 Task: Add Attachment from Trello to Card Card0000000334 in Board Board0000000084 in Workspace WS0000000028 in Trello. Add Cover Blue to Card Card0000000334 in Board Board0000000084 in Workspace WS0000000028 in Trello. Add "Copy Card To …" Button titled Button0000000334 to "bottom" of the list "To Do" to Card Card0000000334 in Board Board0000000084 in Workspace WS0000000028 in Trello. Add Description DS0000000334 to Card Card0000000334 in Board Board0000000084 in Workspace WS0000000028 in Trello. Add Comment CM0000000334 to Card Card0000000334 in Board Board0000000084 in Workspace WS0000000028 in Trello
Action: Mouse moved to (312, 337)
Screenshot: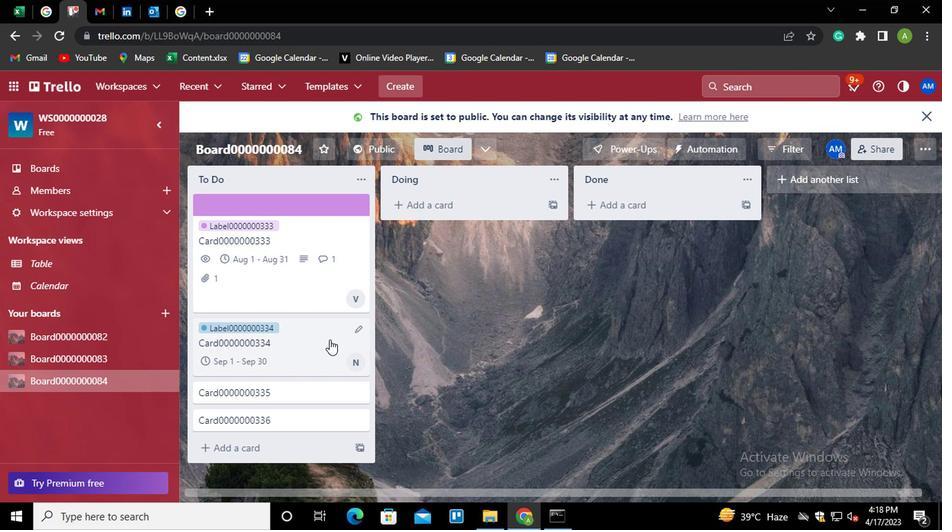 
Action: Mouse pressed left at (312, 337)
Screenshot: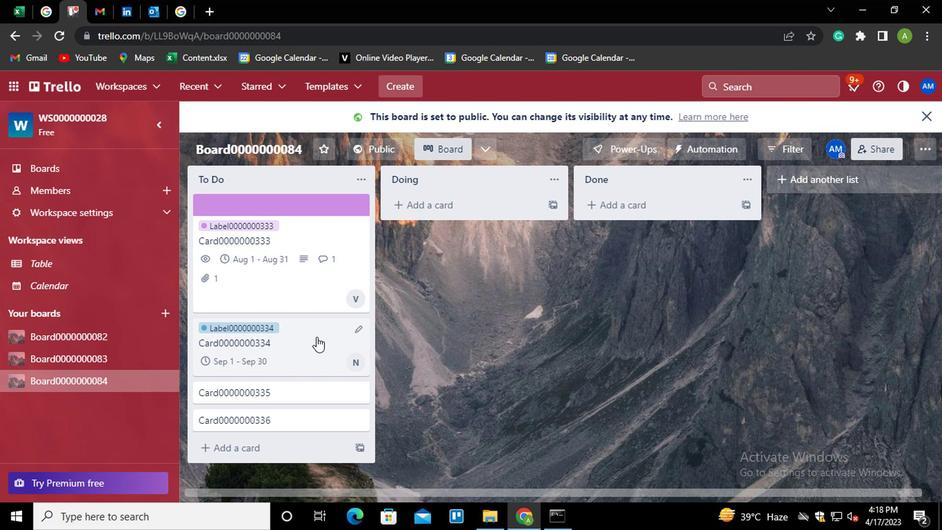 
Action: Mouse moved to (618, 306)
Screenshot: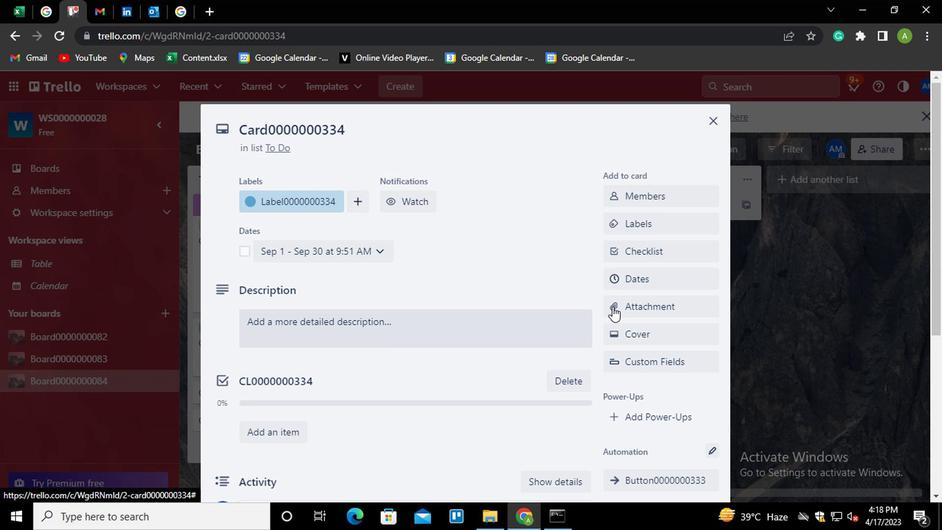 
Action: Mouse pressed left at (618, 306)
Screenshot: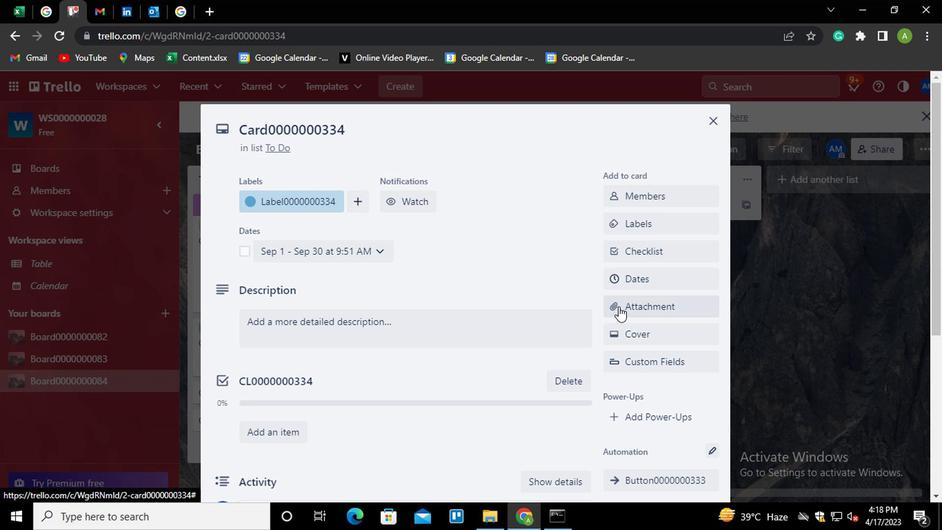 
Action: Mouse moved to (630, 166)
Screenshot: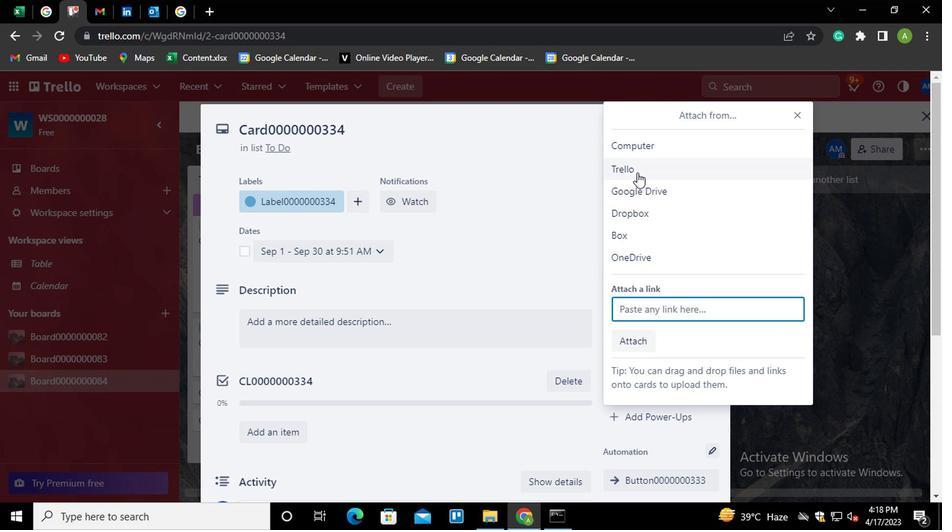 
Action: Mouse pressed left at (630, 166)
Screenshot: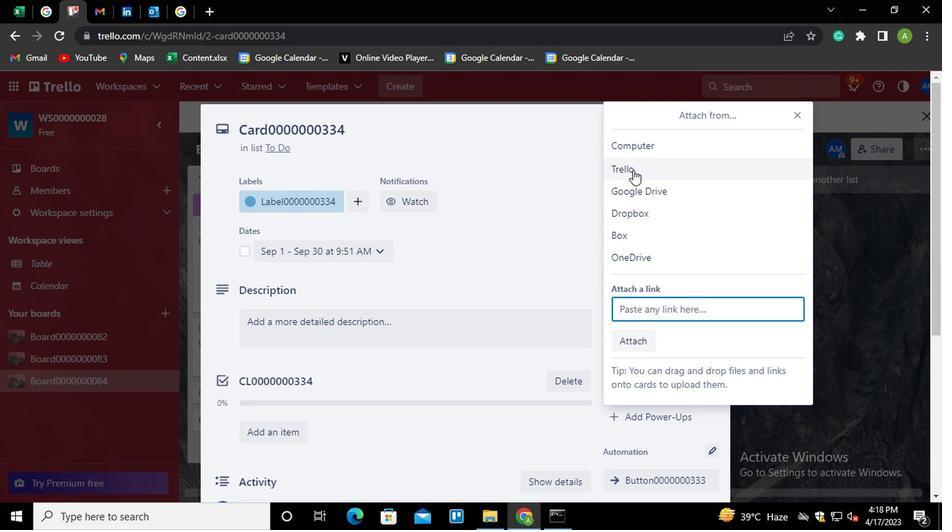 
Action: Mouse moved to (647, 215)
Screenshot: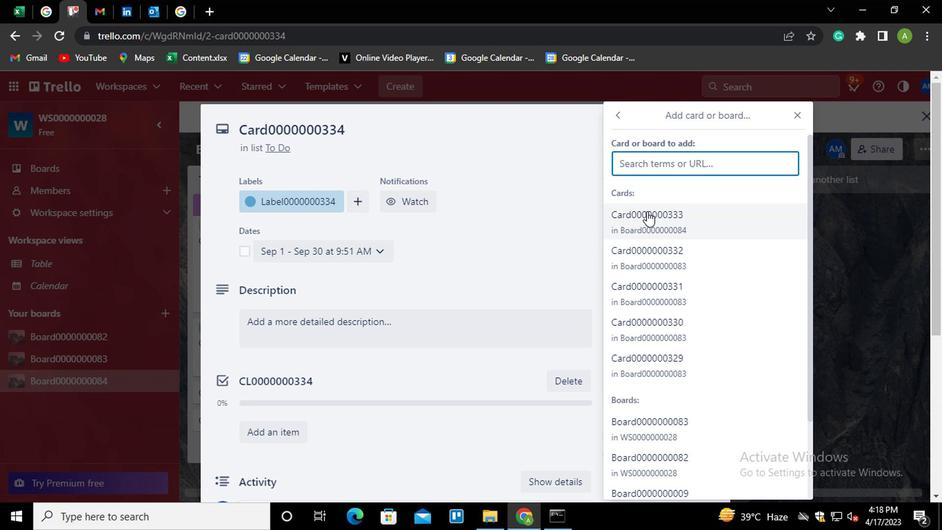 
Action: Mouse pressed left at (647, 215)
Screenshot: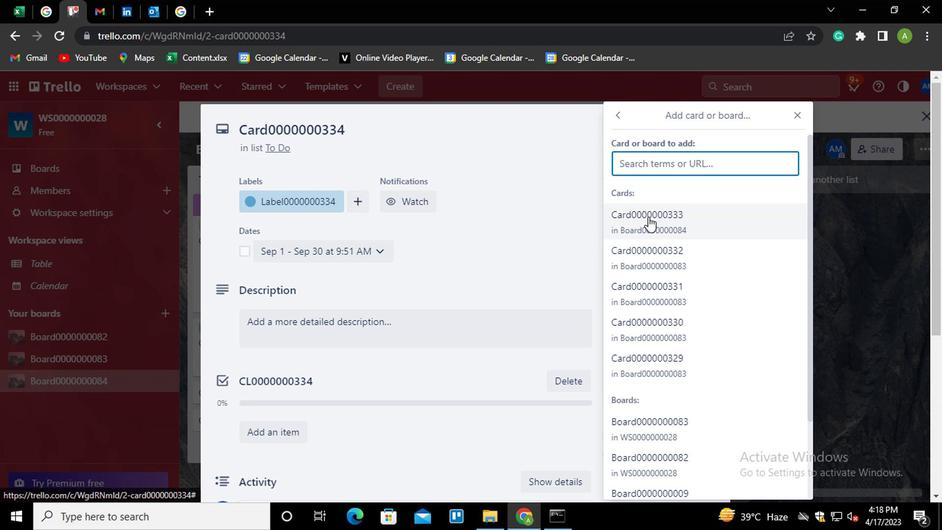 
Action: Mouse moved to (645, 326)
Screenshot: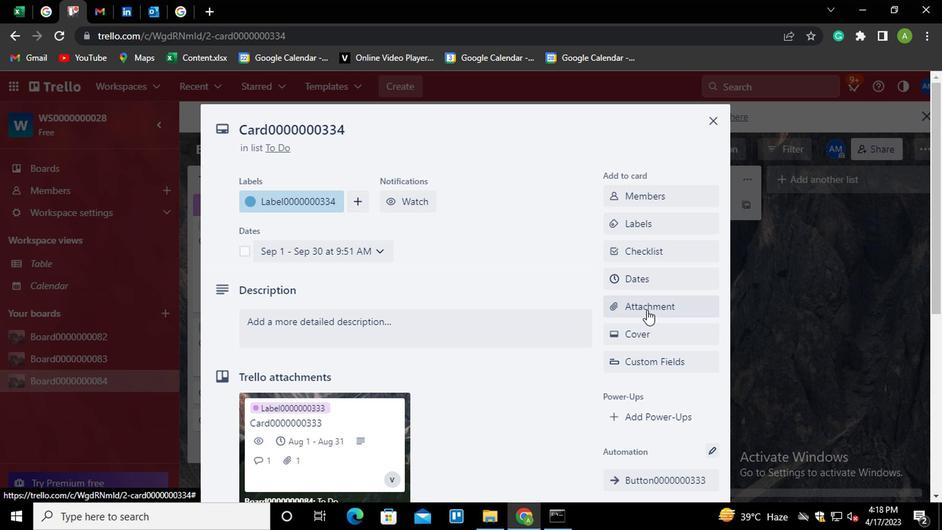 
Action: Mouse pressed left at (645, 326)
Screenshot: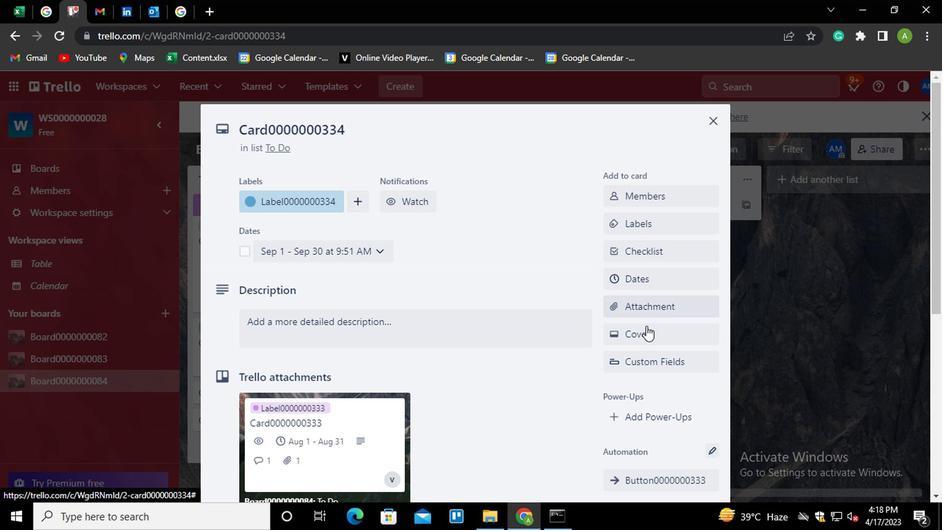 
Action: Mouse moved to (624, 263)
Screenshot: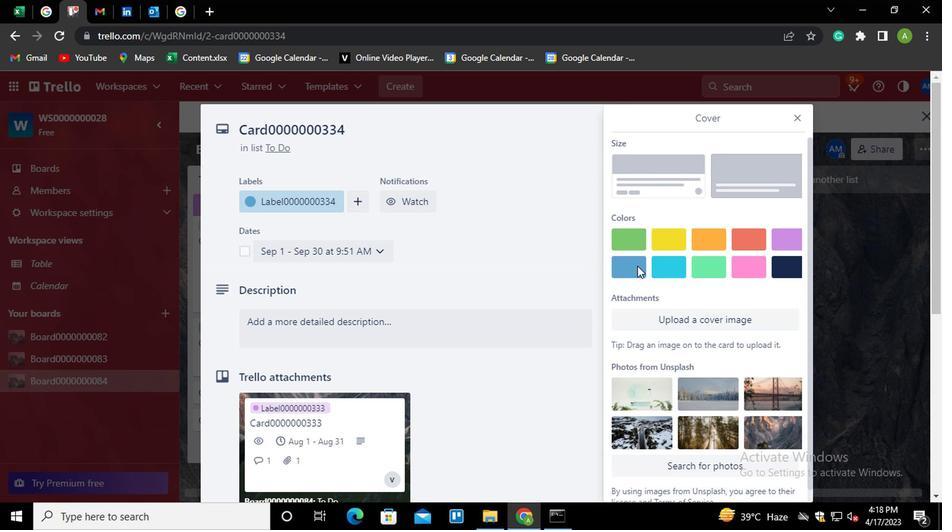 
Action: Mouse pressed left at (624, 263)
Screenshot: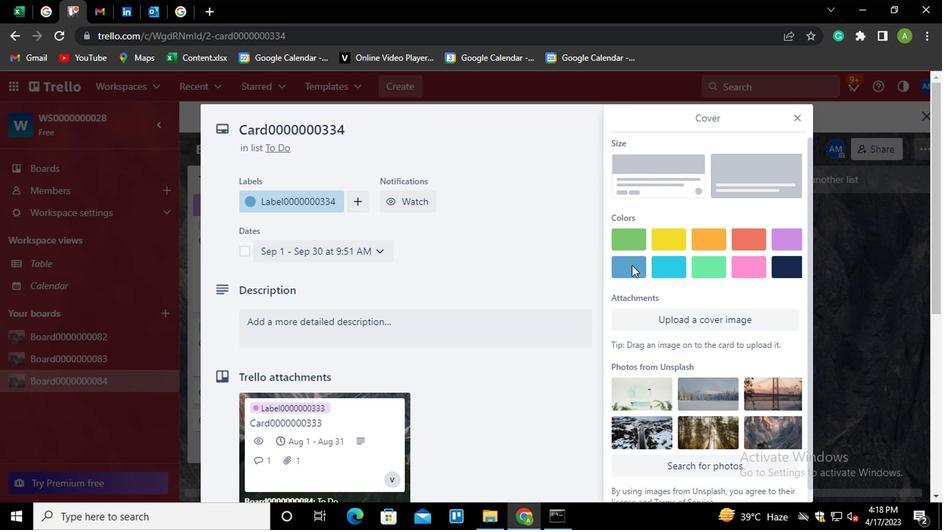 
Action: Mouse moved to (544, 255)
Screenshot: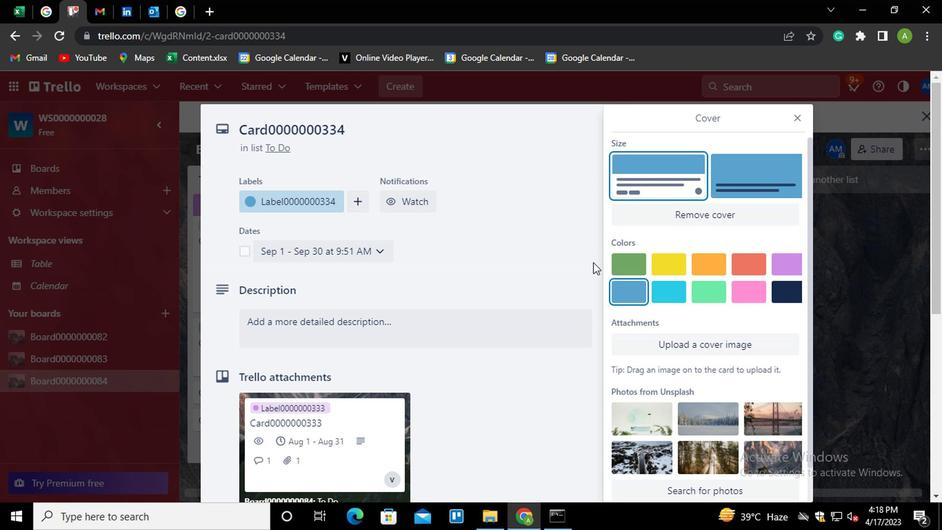 
Action: Mouse pressed left at (544, 255)
Screenshot: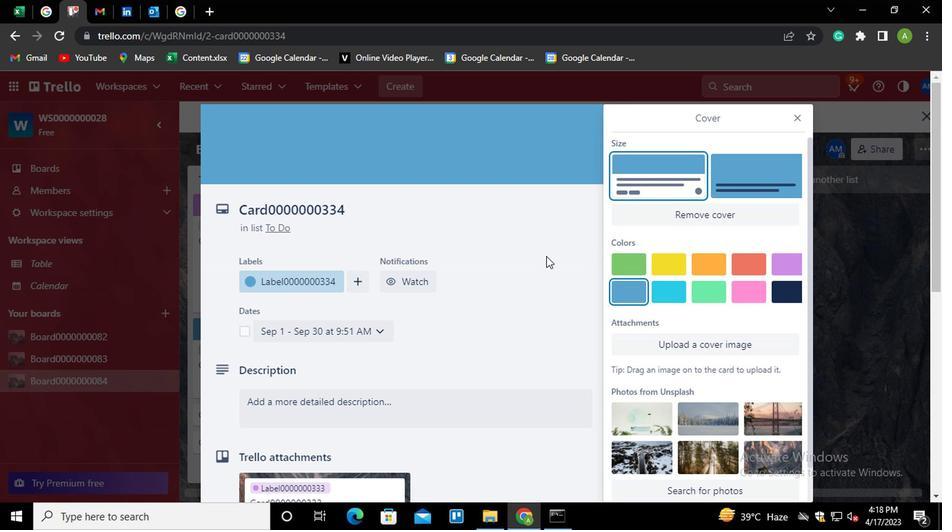
Action: Mouse moved to (661, 310)
Screenshot: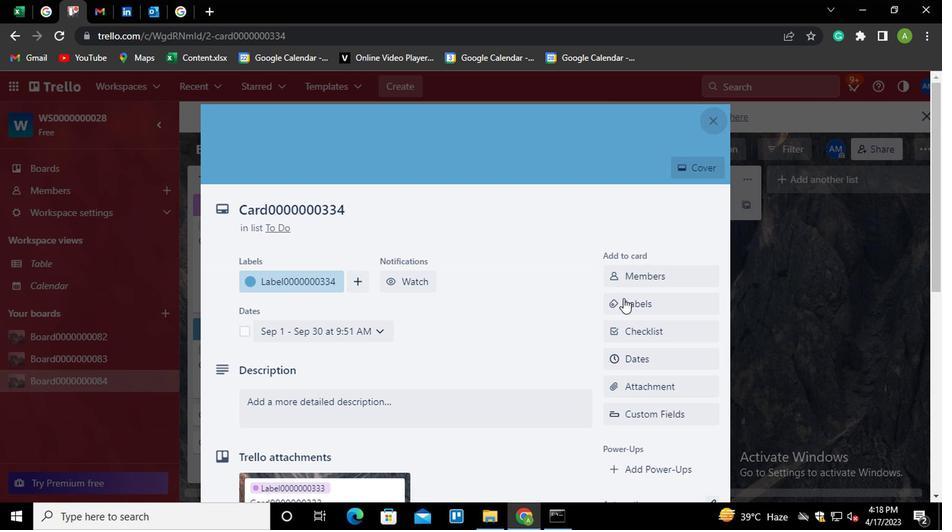 
Action: Mouse scrolled (661, 309) with delta (0, 0)
Screenshot: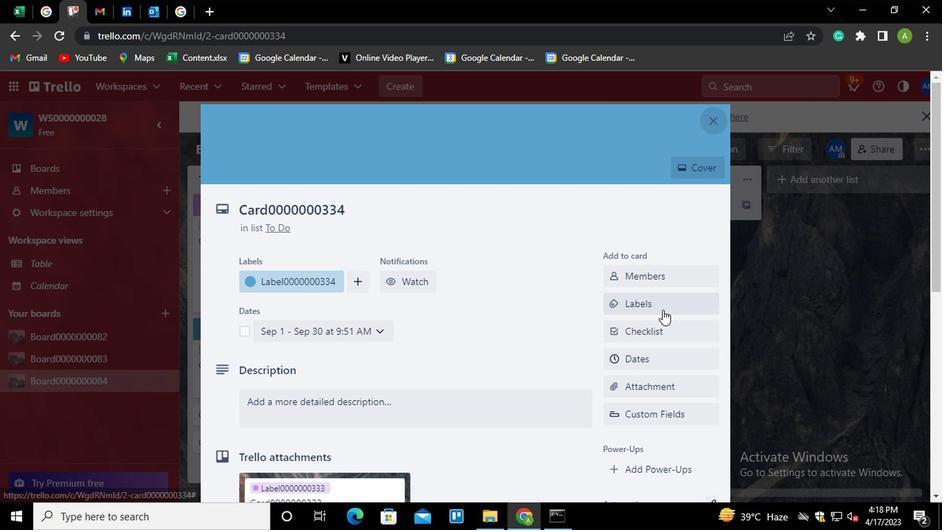 
Action: Mouse scrolled (661, 309) with delta (0, 0)
Screenshot: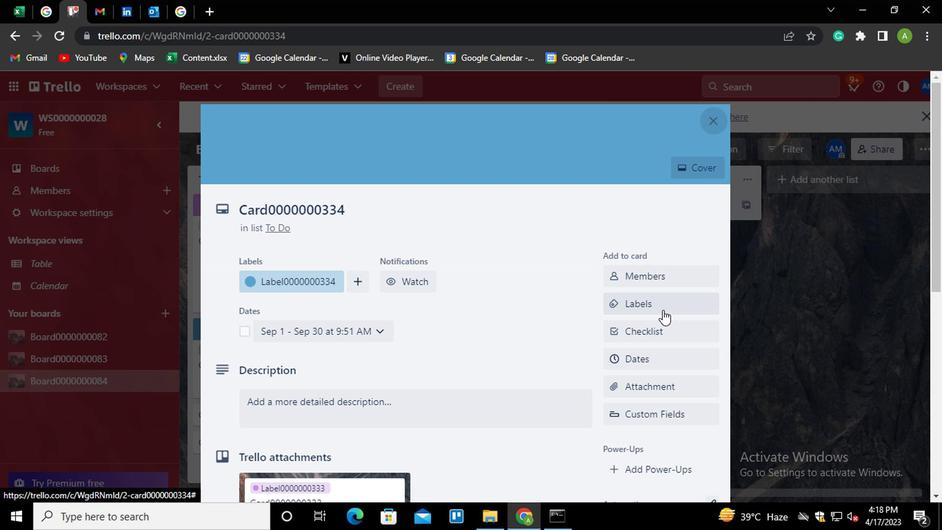 
Action: Mouse moved to (642, 421)
Screenshot: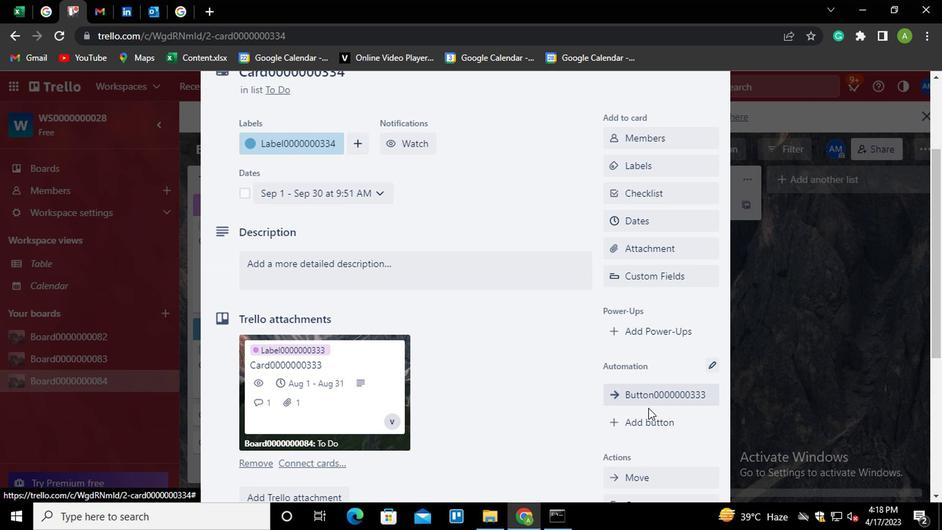 
Action: Mouse pressed left at (642, 421)
Screenshot: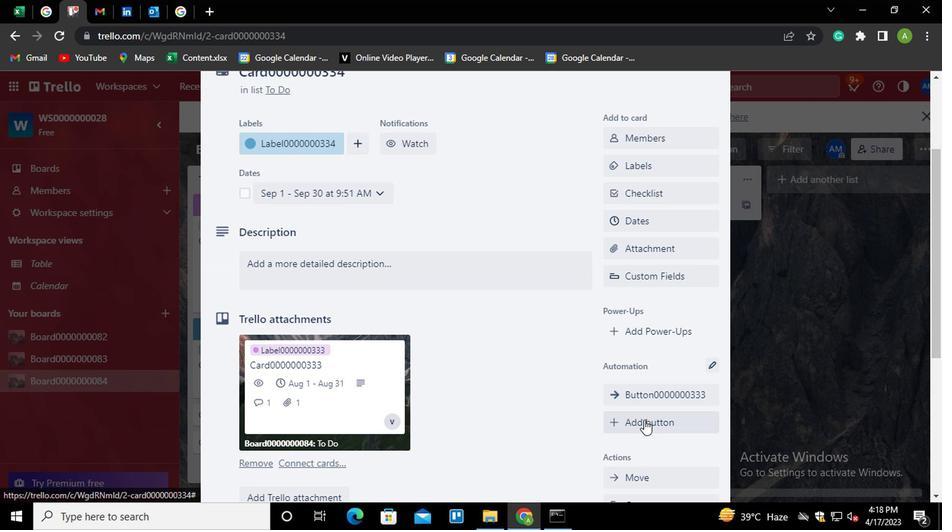 
Action: Mouse moved to (658, 201)
Screenshot: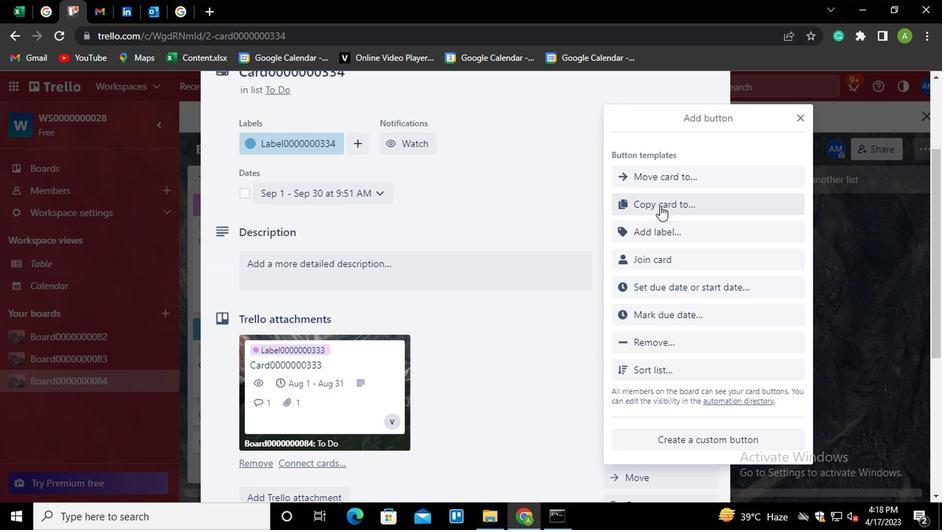 
Action: Mouse pressed left at (658, 201)
Screenshot: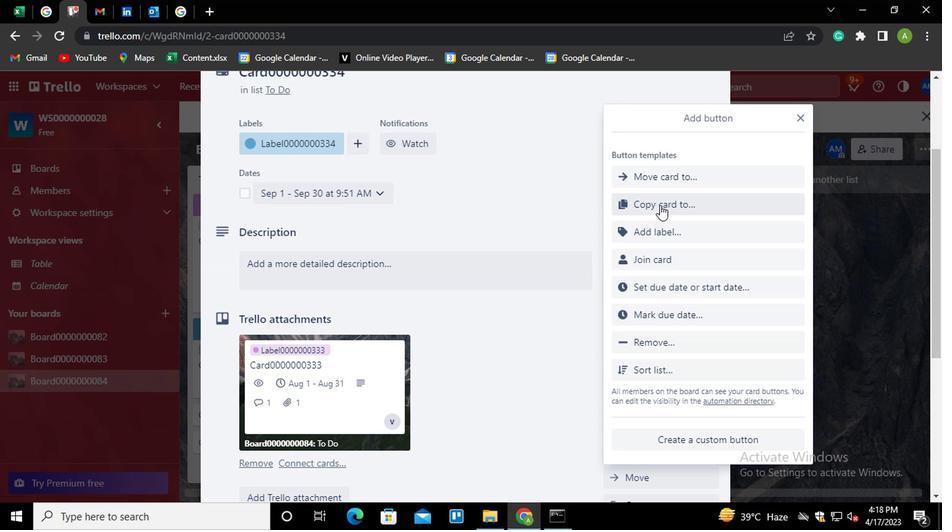 
Action: Mouse moved to (686, 189)
Screenshot: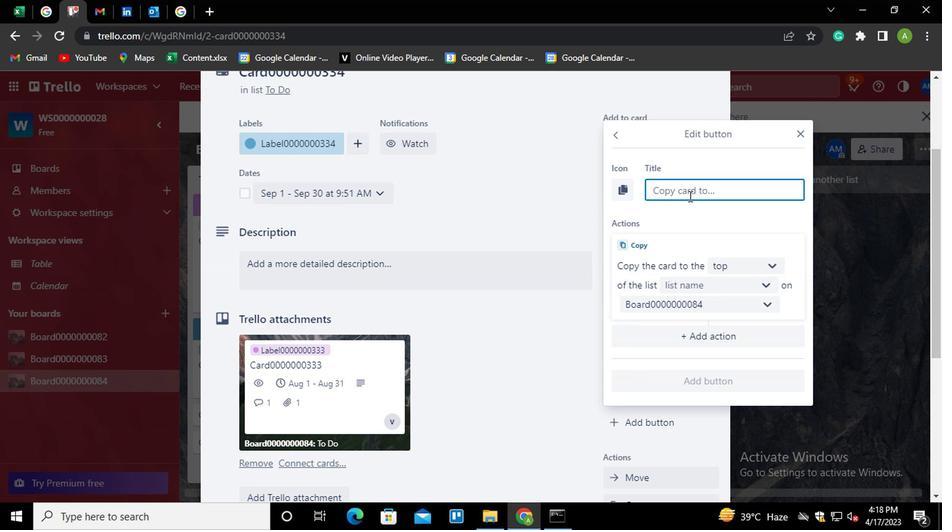 
Action: Mouse pressed left at (686, 189)
Screenshot: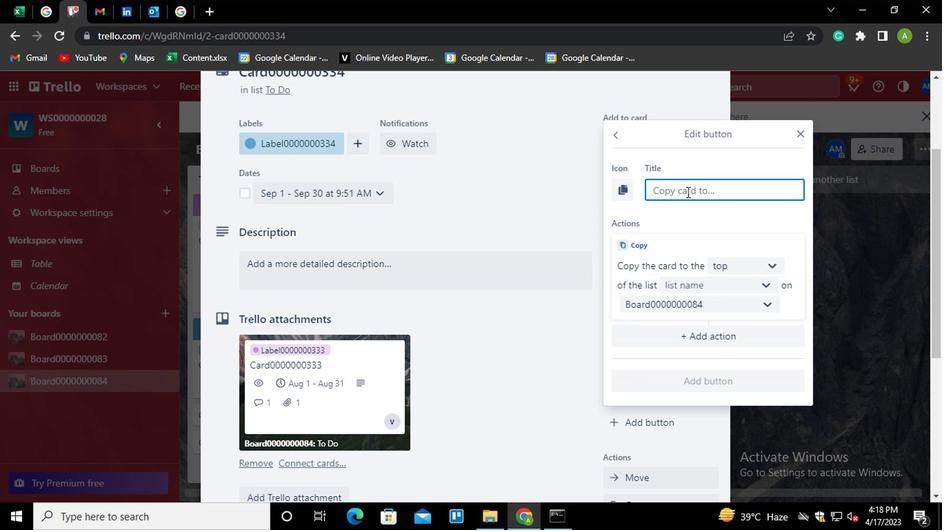 
Action: Mouse moved to (681, 187)
Screenshot: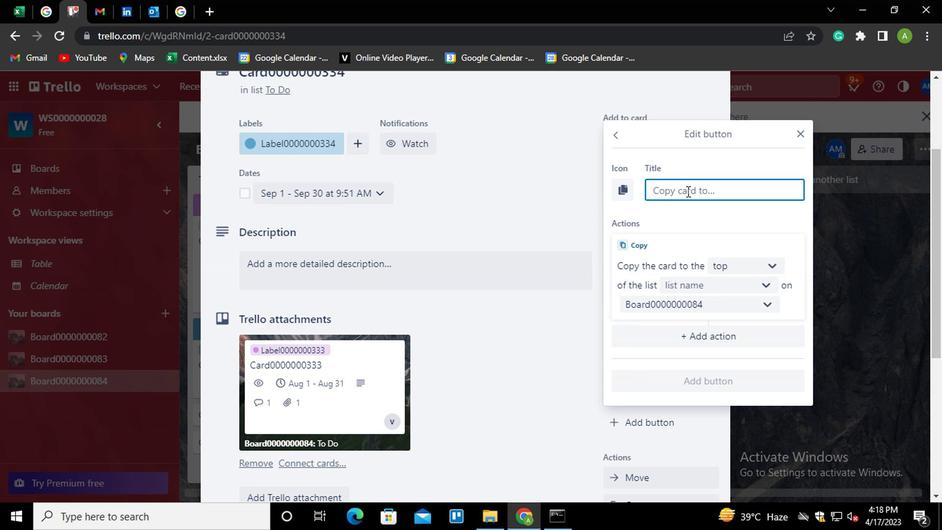 
Action: Key pressed <Key.shift>BUTTON0000000334
Screenshot: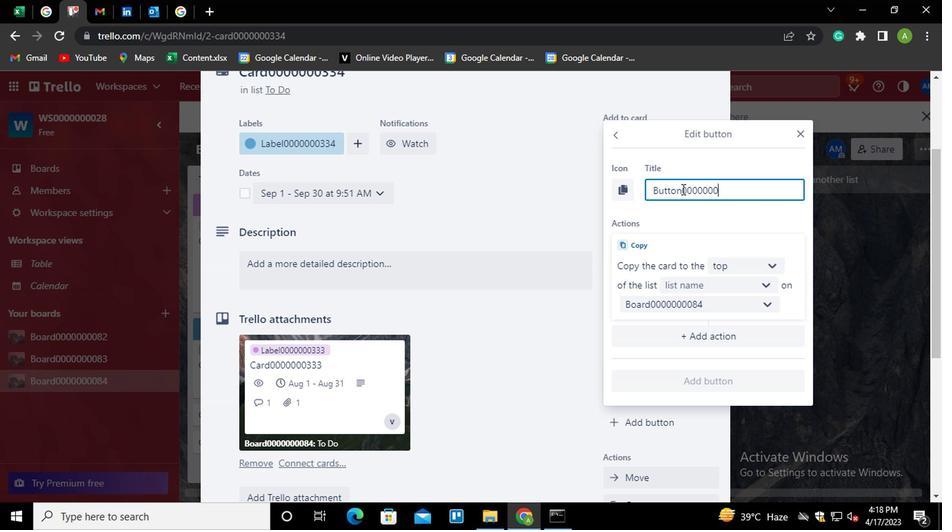 
Action: Mouse moved to (749, 264)
Screenshot: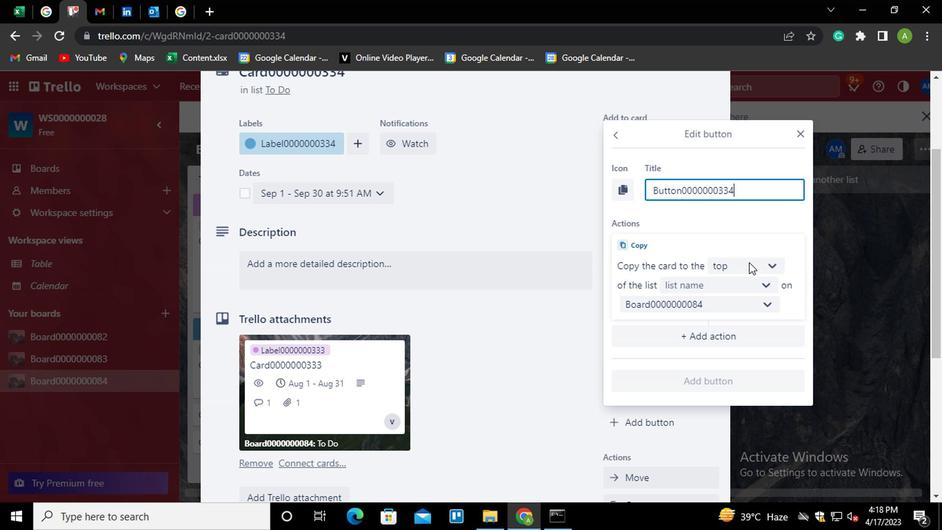 
Action: Mouse pressed left at (749, 264)
Screenshot: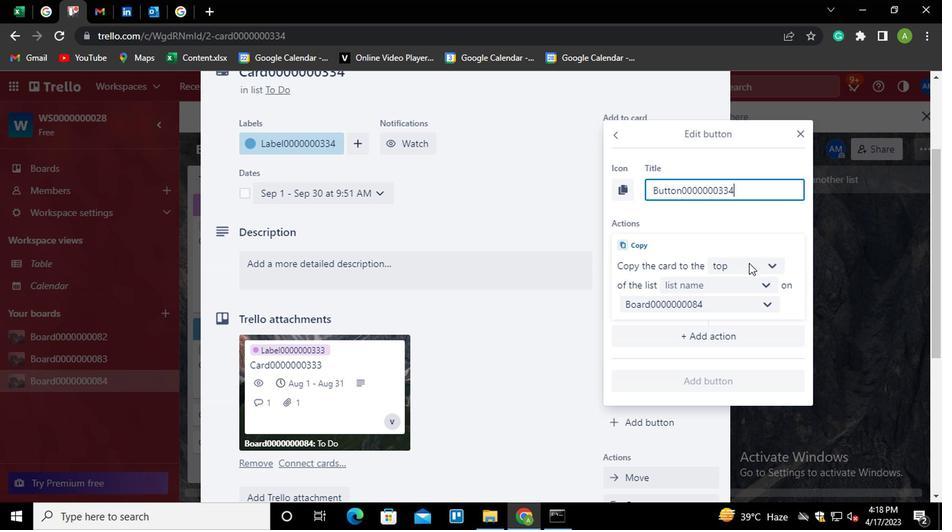 
Action: Mouse moved to (737, 316)
Screenshot: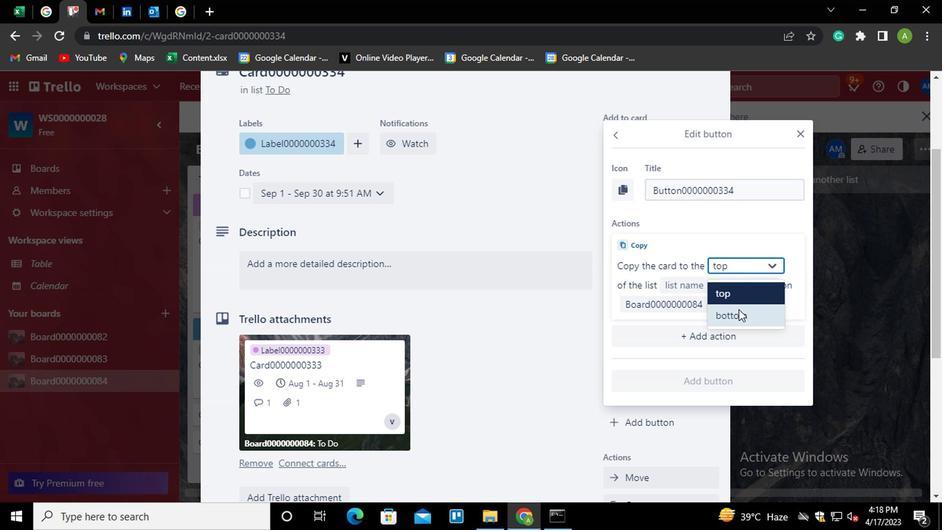 
Action: Mouse pressed left at (737, 316)
Screenshot: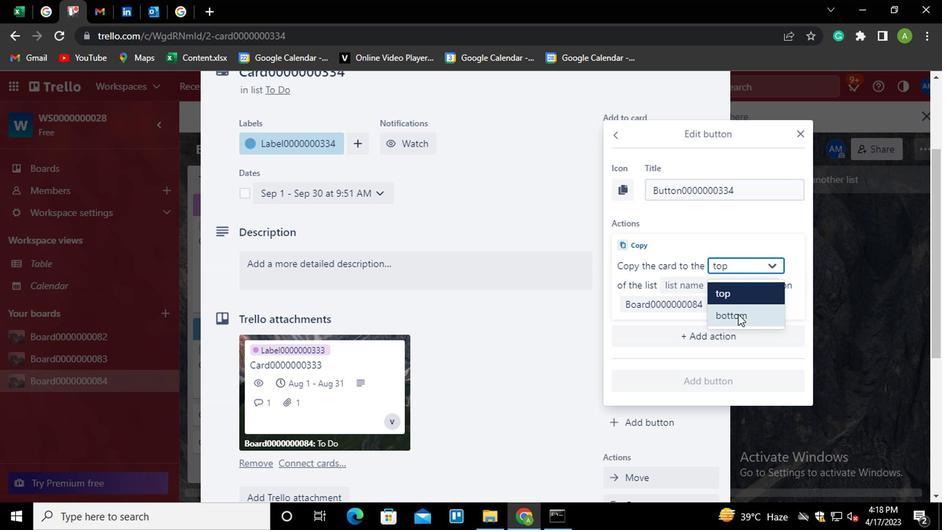 
Action: Mouse moved to (747, 282)
Screenshot: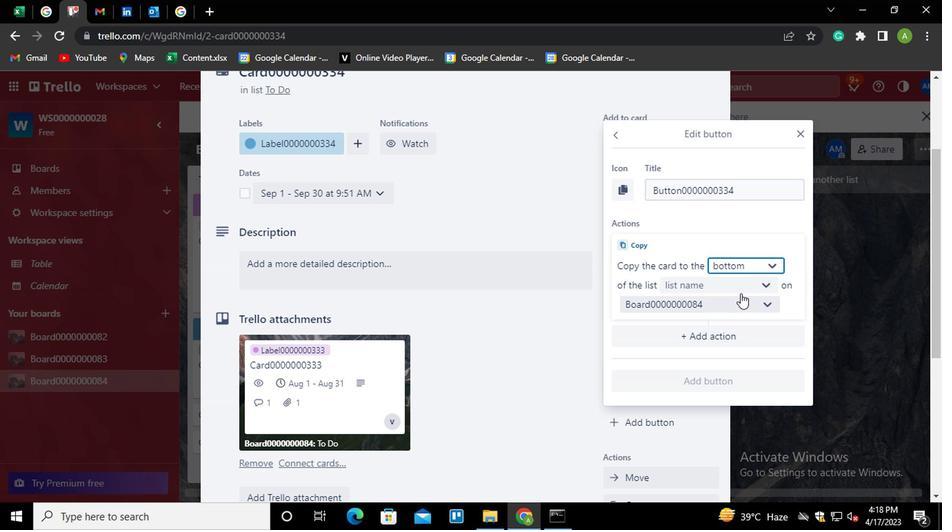 
Action: Mouse pressed left at (747, 282)
Screenshot: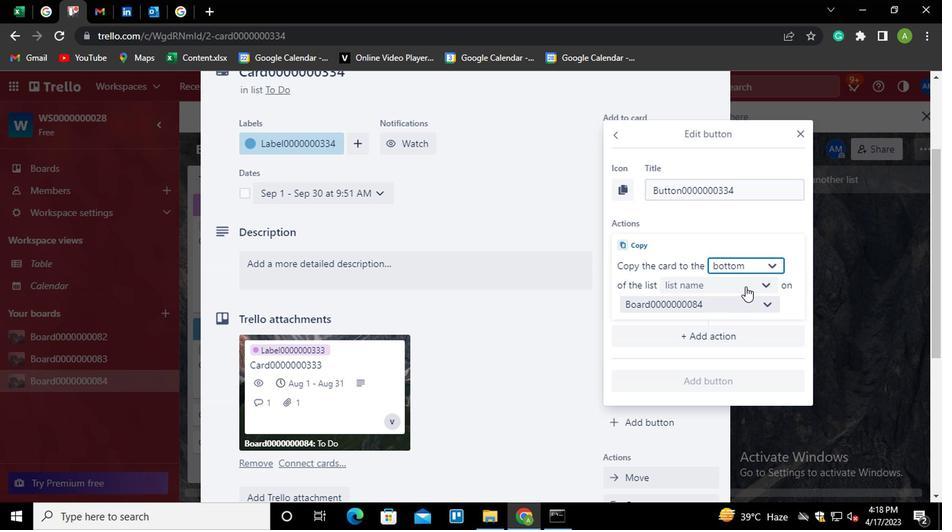 
Action: Mouse moved to (716, 310)
Screenshot: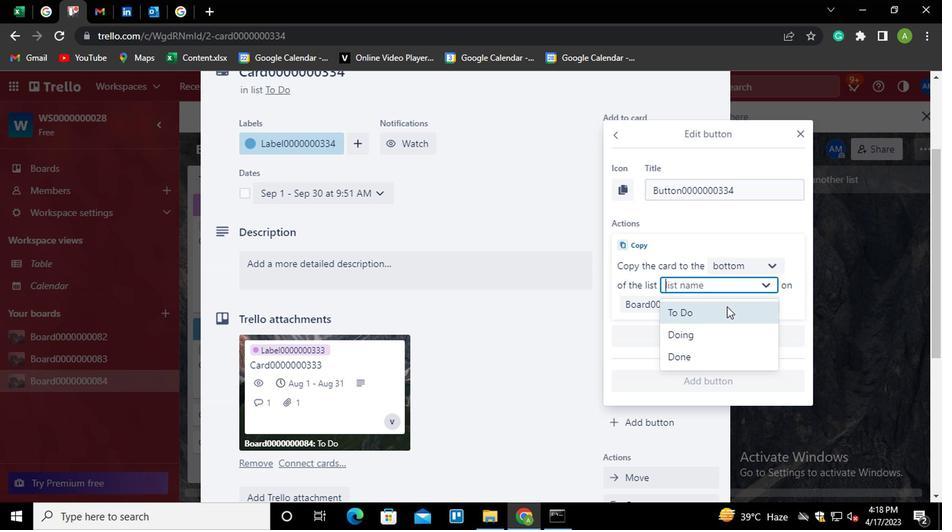 
Action: Mouse pressed left at (716, 310)
Screenshot: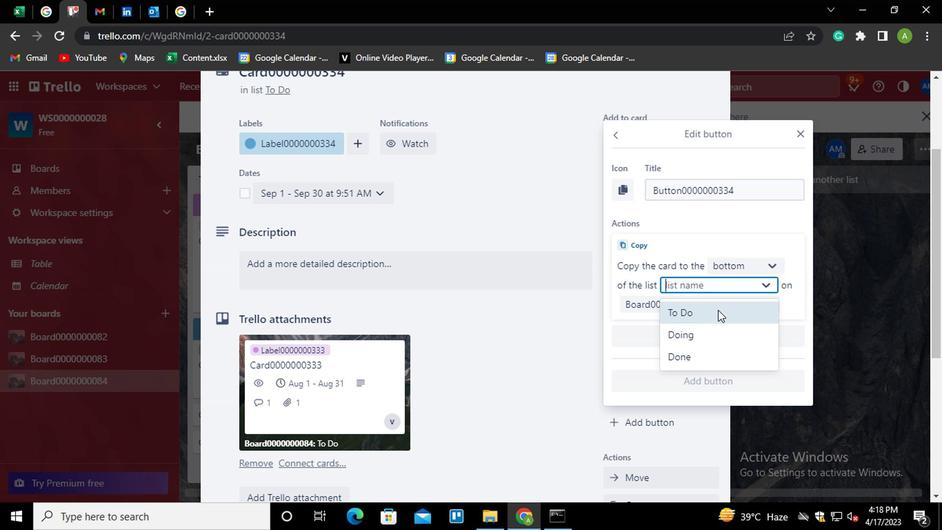 
Action: Mouse moved to (689, 378)
Screenshot: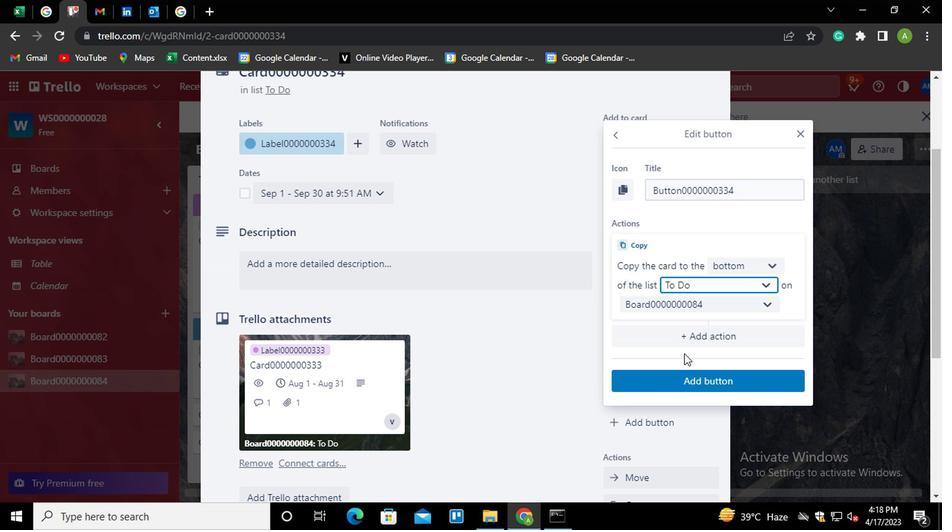 
Action: Mouse pressed left at (689, 378)
Screenshot: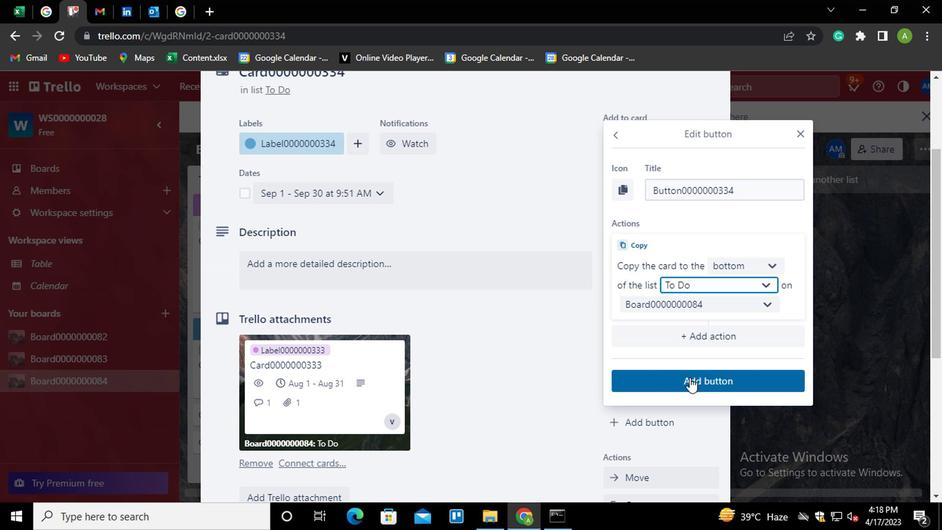 
Action: Mouse moved to (336, 259)
Screenshot: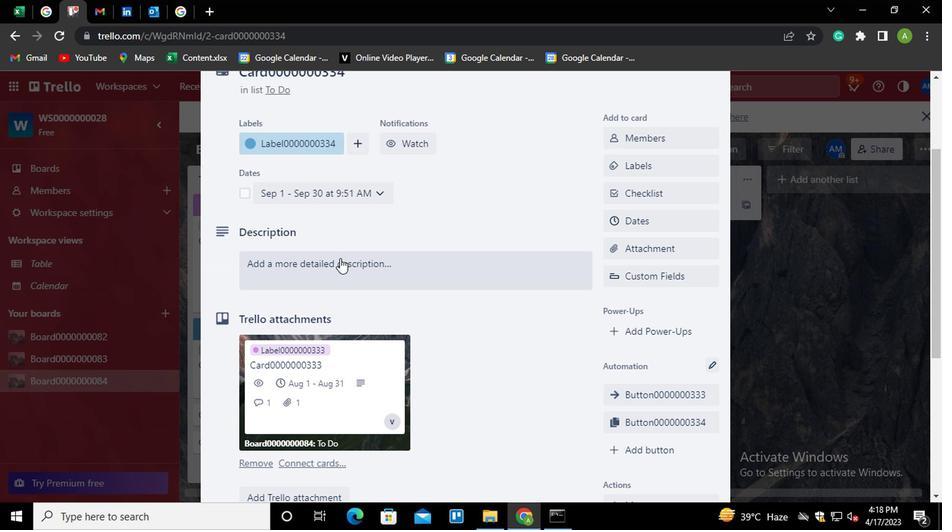 
Action: Mouse pressed left at (336, 259)
Screenshot: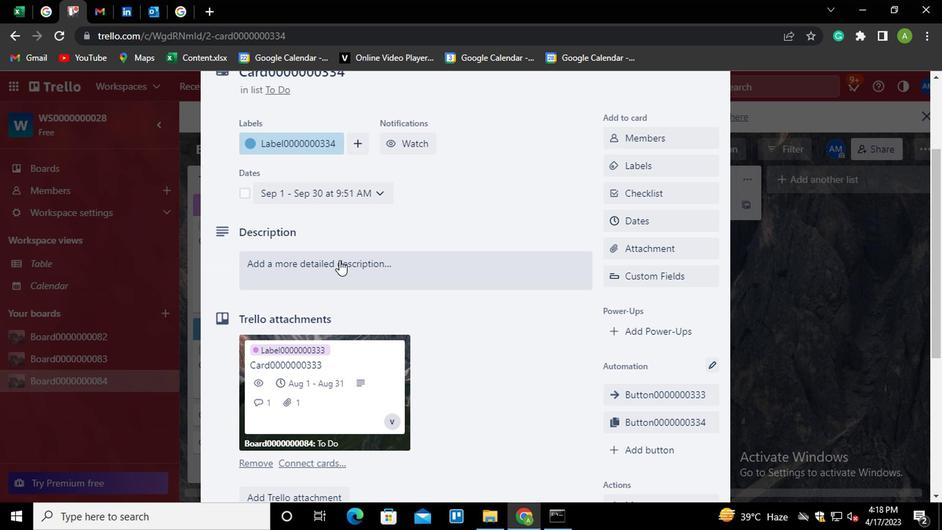 
Action: Key pressed <Key.shift>DS0000000334
Screenshot: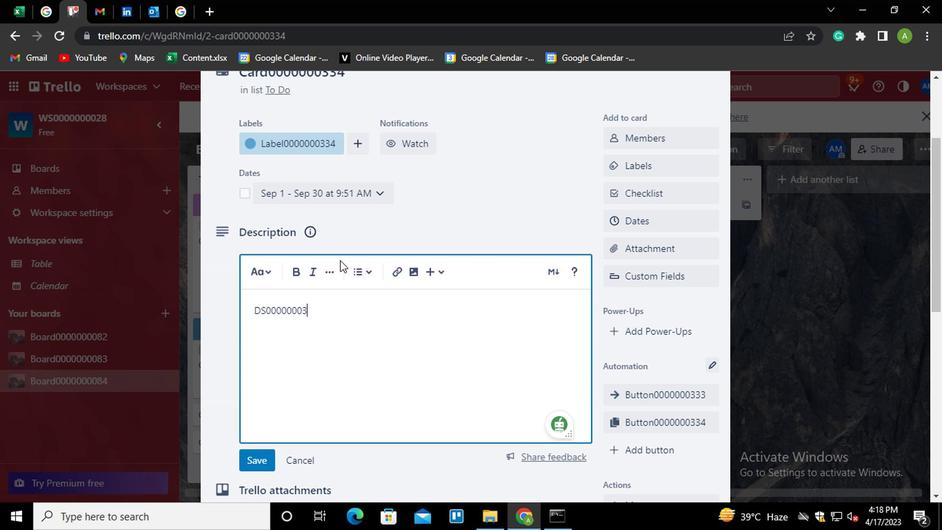
Action: Mouse moved to (254, 470)
Screenshot: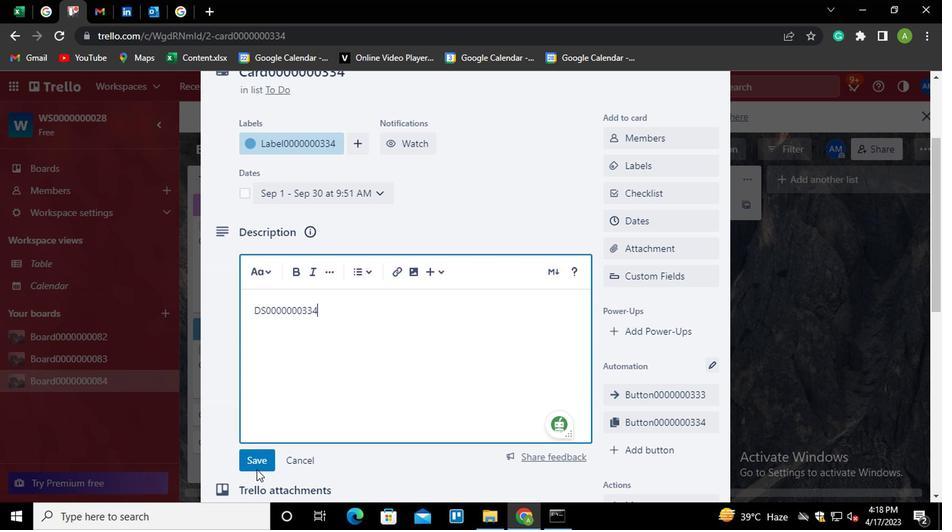 
Action: Mouse pressed left at (254, 470)
Screenshot: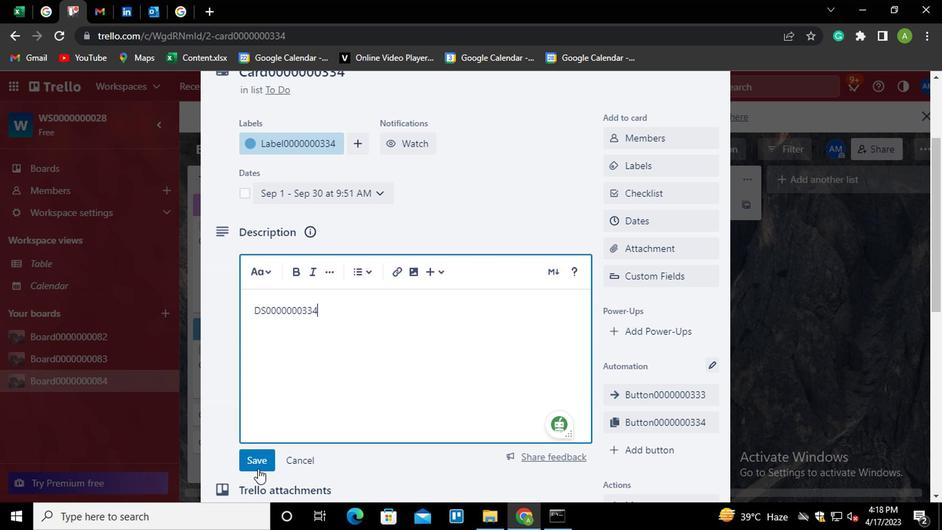 
Action: Mouse moved to (398, 385)
Screenshot: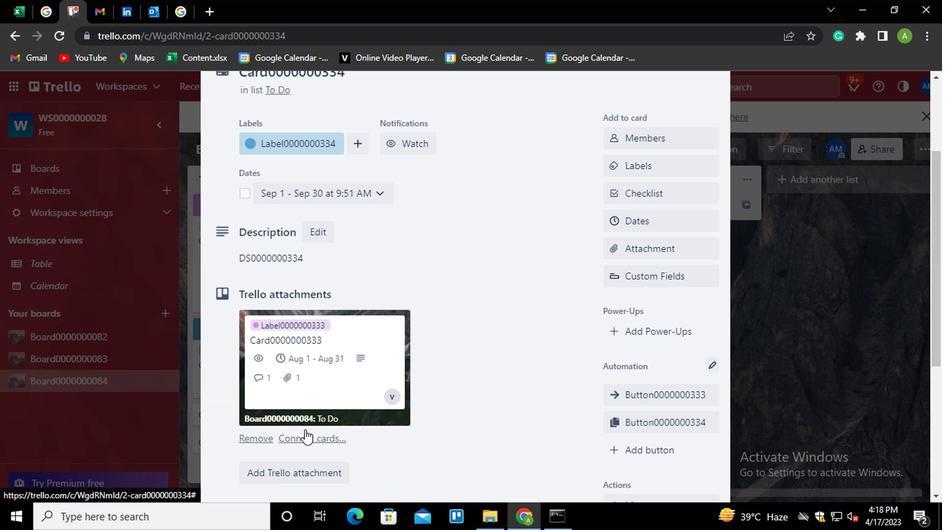 
Action: Mouse scrolled (398, 384) with delta (0, 0)
Screenshot: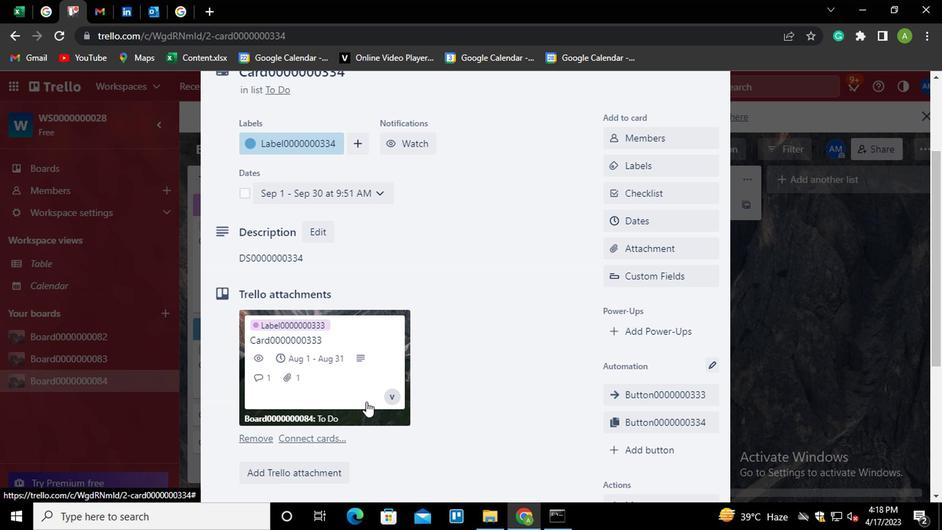
Action: Mouse scrolled (398, 384) with delta (0, 0)
Screenshot: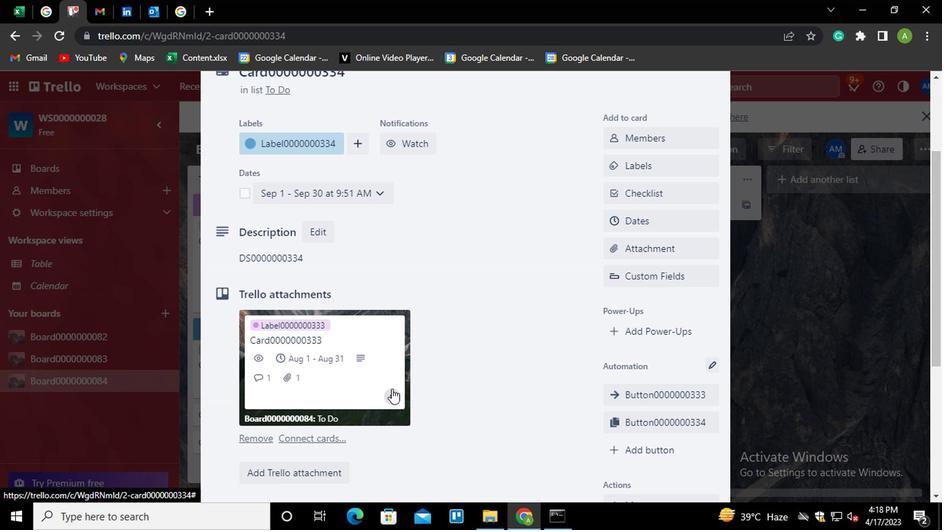 
Action: Mouse scrolled (398, 384) with delta (0, 0)
Screenshot: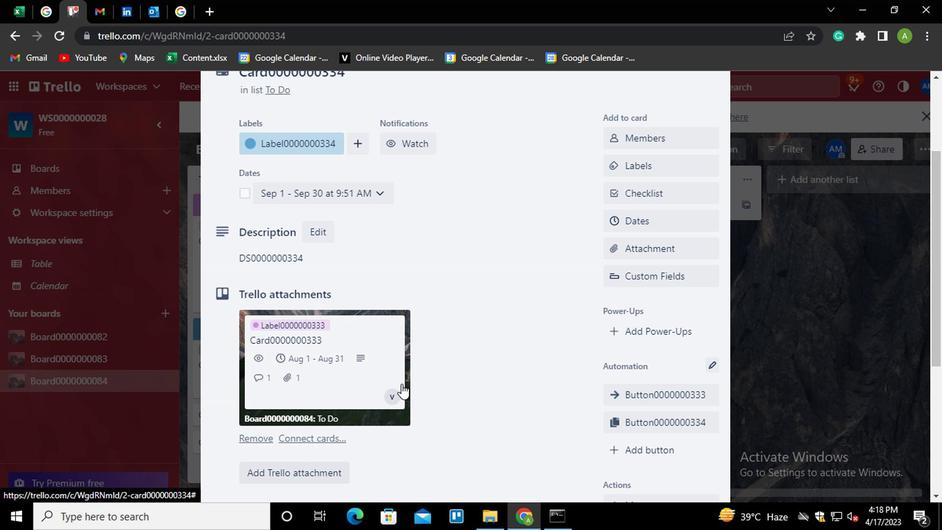 
Action: Mouse scrolled (398, 384) with delta (0, 0)
Screenshot: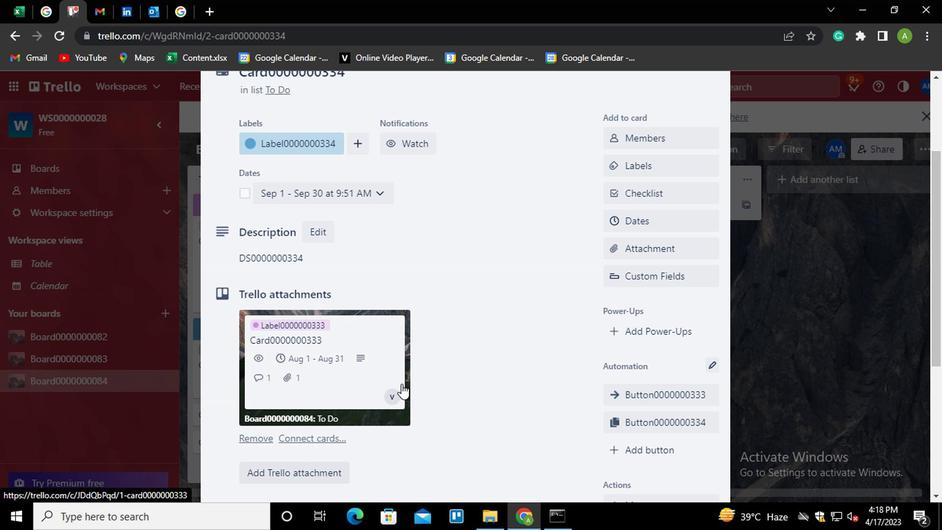 
Action: Mouse scrolled (398, 384) with delta (0, 0)
Screenshot: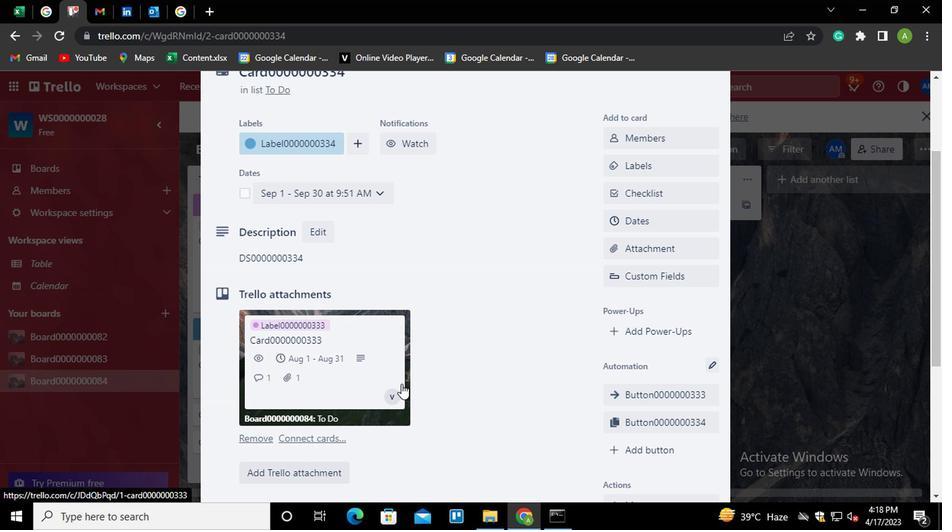 
Action: Mouse moved to (301, 414)
Screenshot: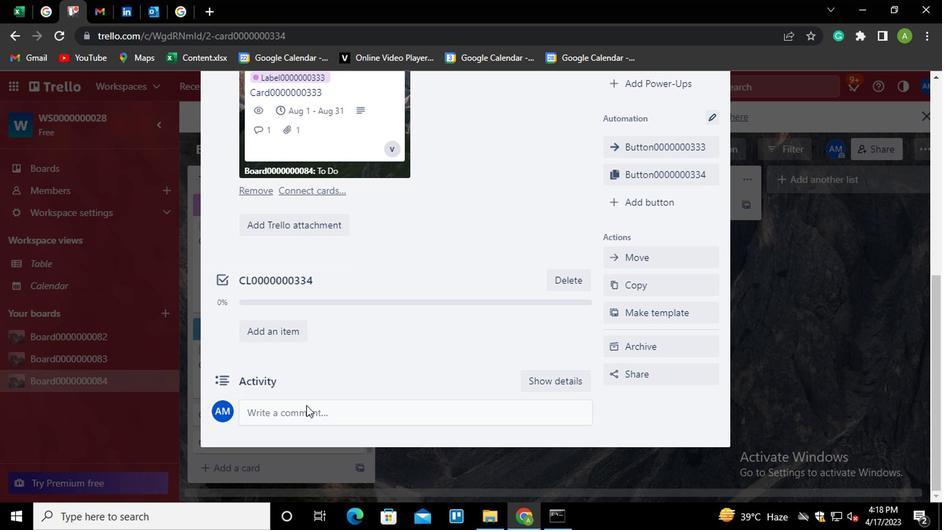 
Action: Mouse pressed left at (301, 414)
Screenshot: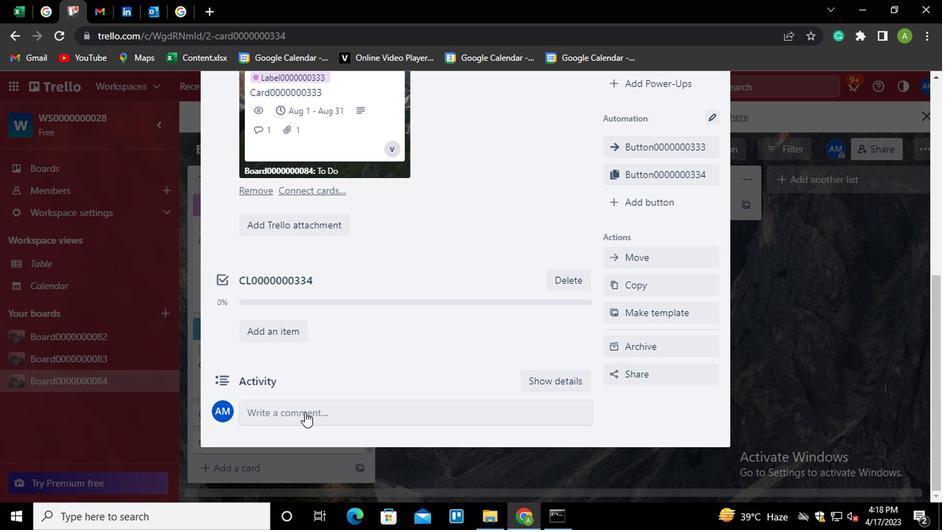 
Action: Mouse moved to (301, 425)
Screenshot: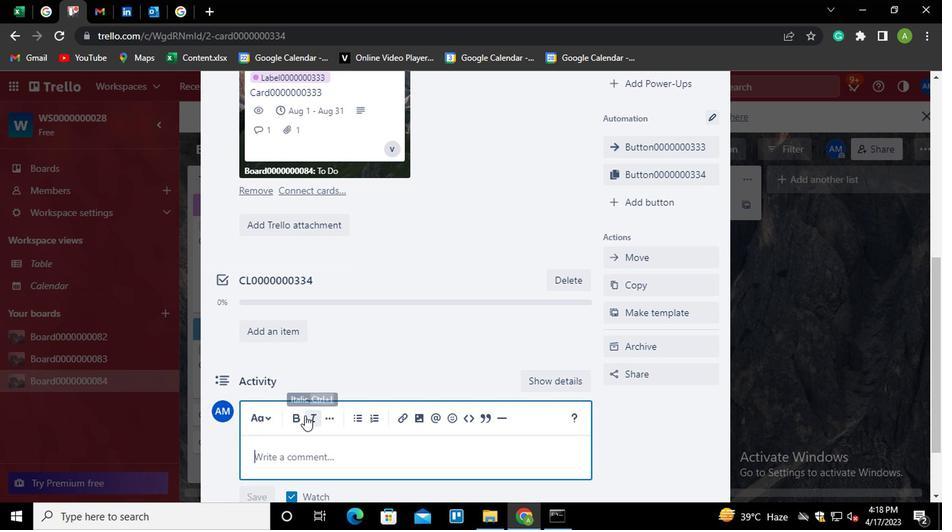 
Action: Key pressed <Key.shift>CM0000000334
Screenshot: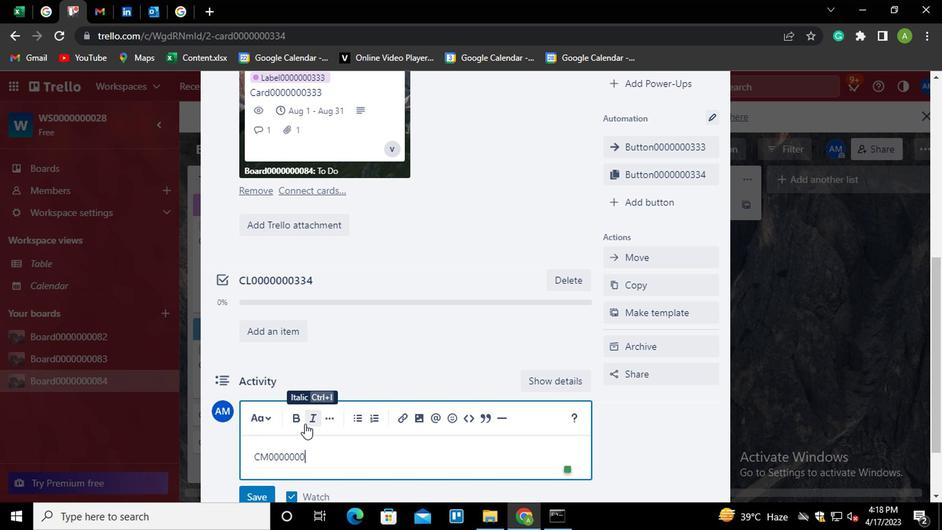 
Action: Mouse moved to (377, 445)
Screenshot: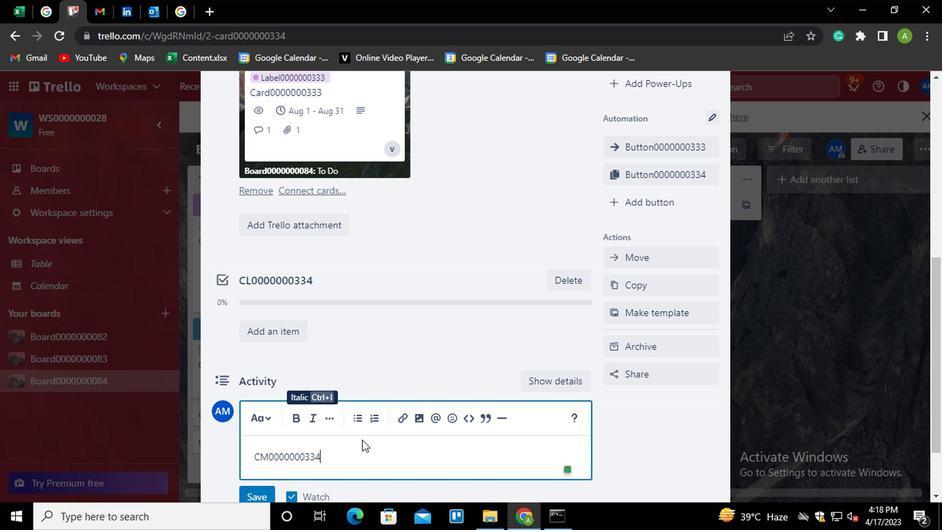 
Action: Mouse scrolled (377, 445) with delta (0, 0)
Screenshot: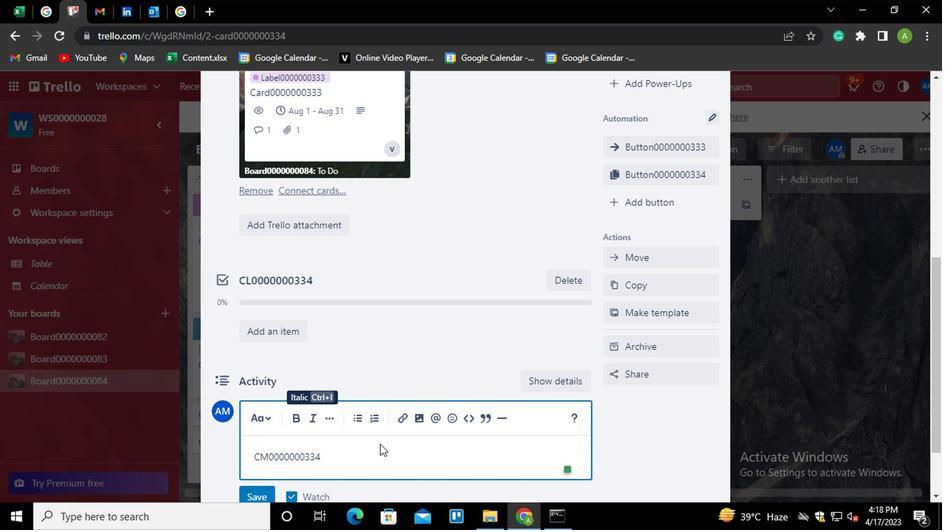 
Action: Mouse scrolled (377, 445) with delta (0, 0)
Screenshot: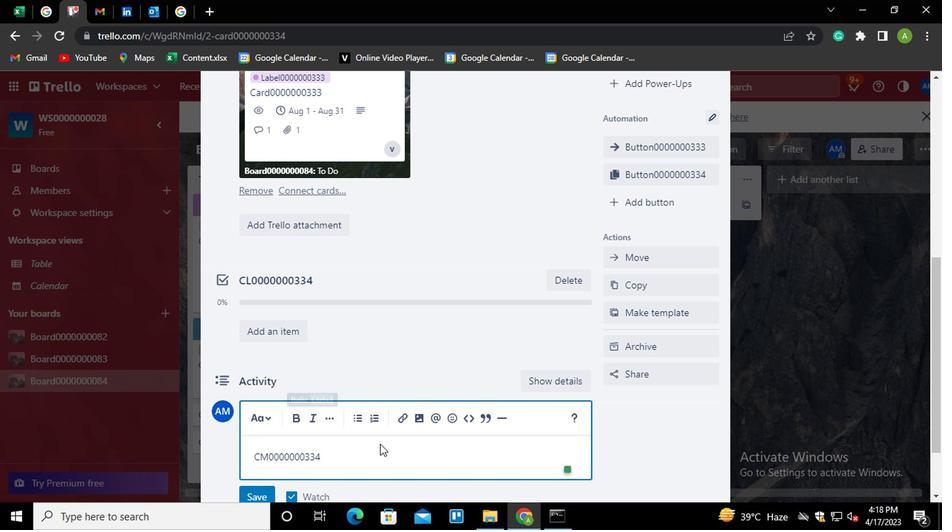 
Action: Mouse moved to (254, 417)
Screenshot: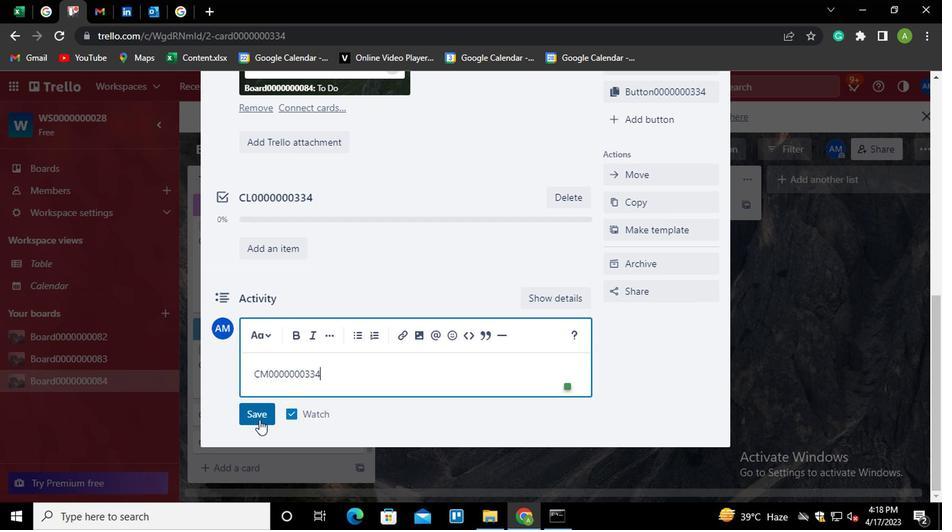 
Action: Mouse pressed left at (254, 417)
Screenshot: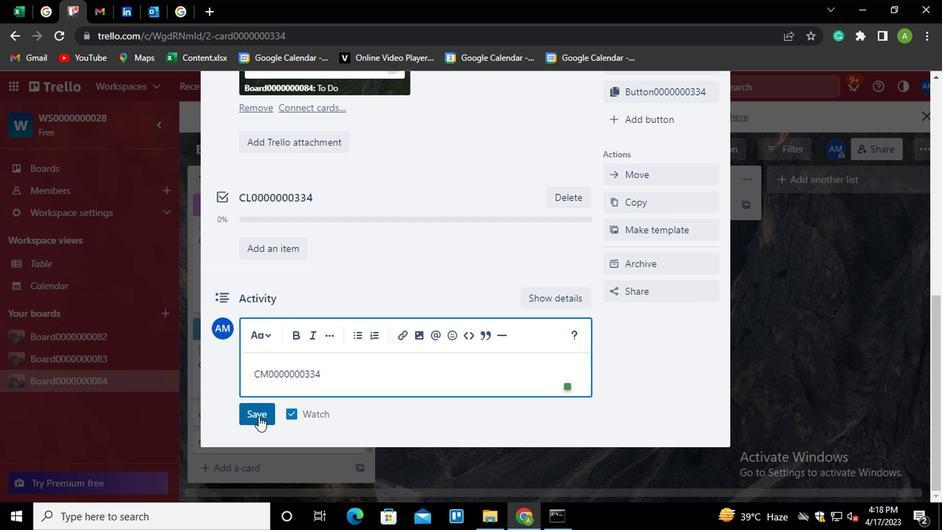 
Action: Mouse moved to (482, 414)
Screenshot: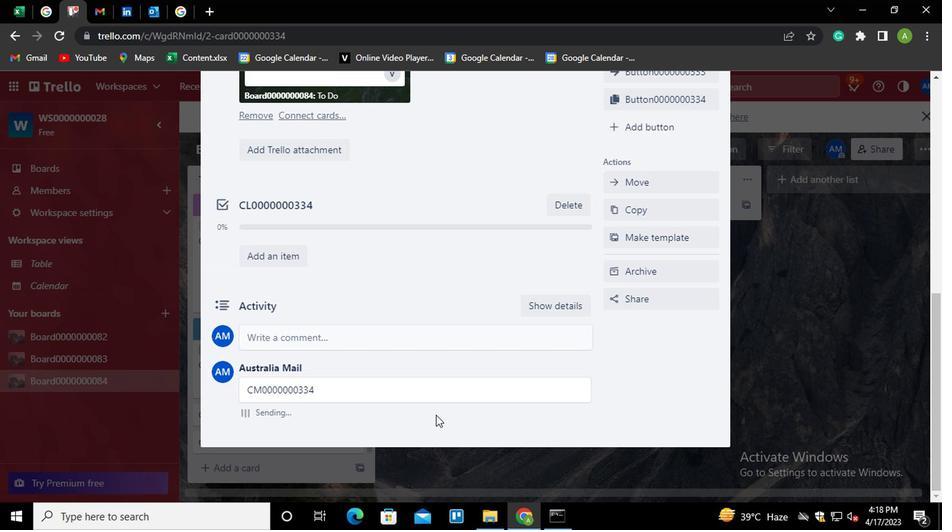 
Action: Mouse scrolled (482, 414) with delta (0, 0)
Screenshot: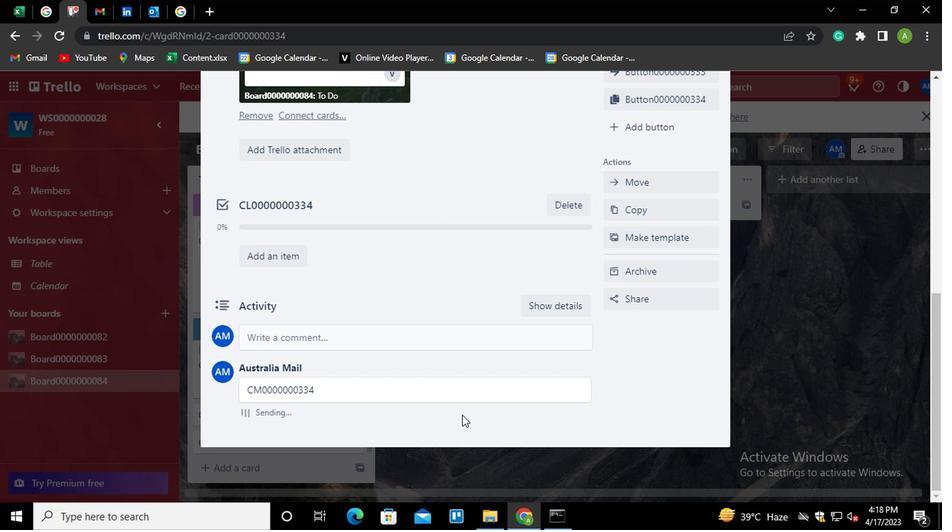 
Action: Mouse scrolled (482, 414) with delta (0, 0)
Screenshot: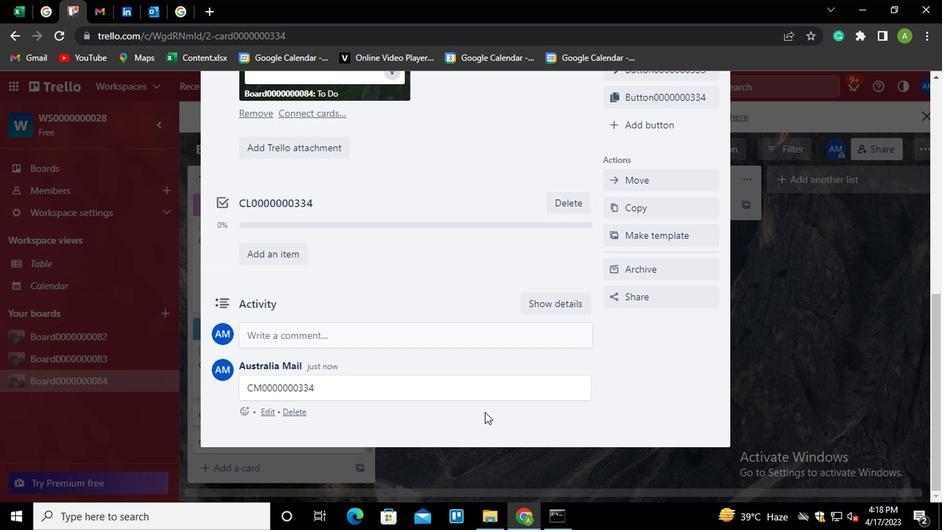 
Action: Mouse scrolled (482, 414) with delta (0, 0)
Screenshot: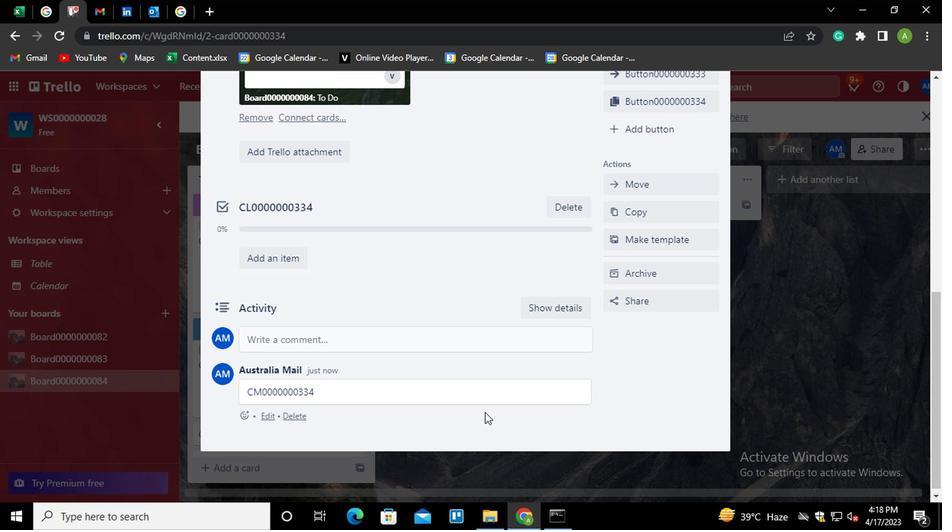 
Action: Mouse scrolled (482, 414) with delta (0, 0)
Screenshot: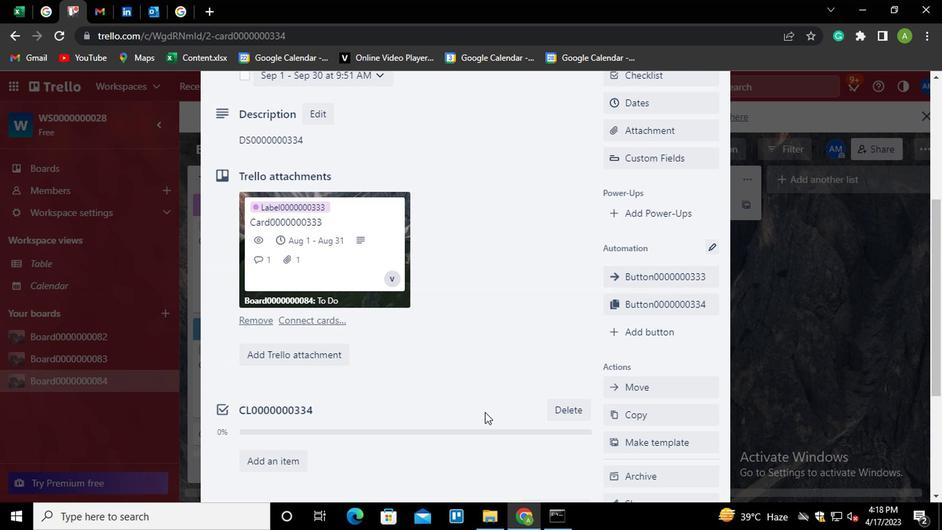 
Action: Mouse scrolled (482, 414) with delta (0, 0)
Screenshot: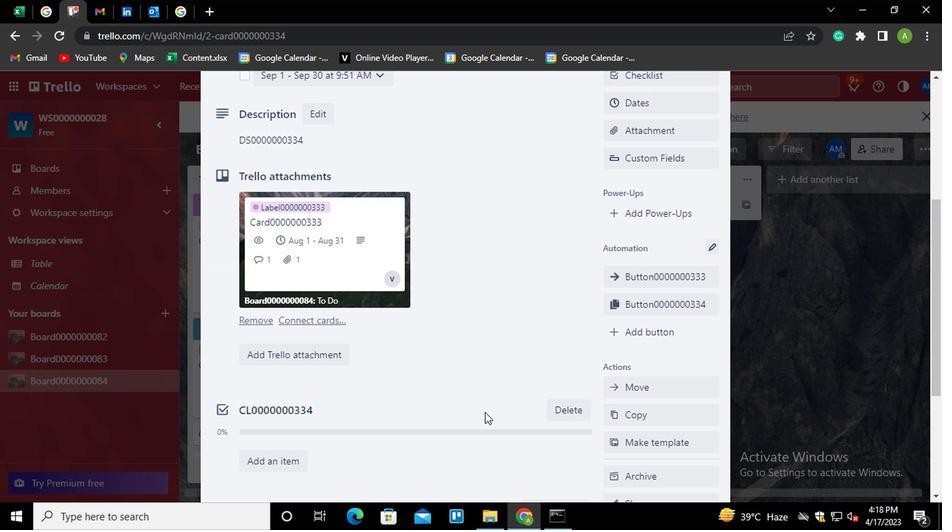 
Action: Mouse scrolled (482, 414) with delta (0, 0)
Screenshot: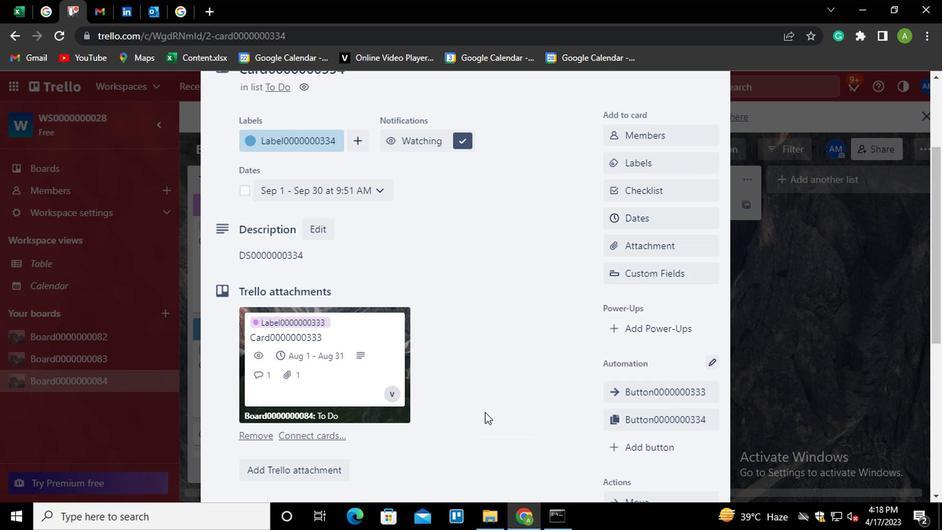 
Action: Mouse scrolled (482, 414) with delta (0, 0)
Screenshot: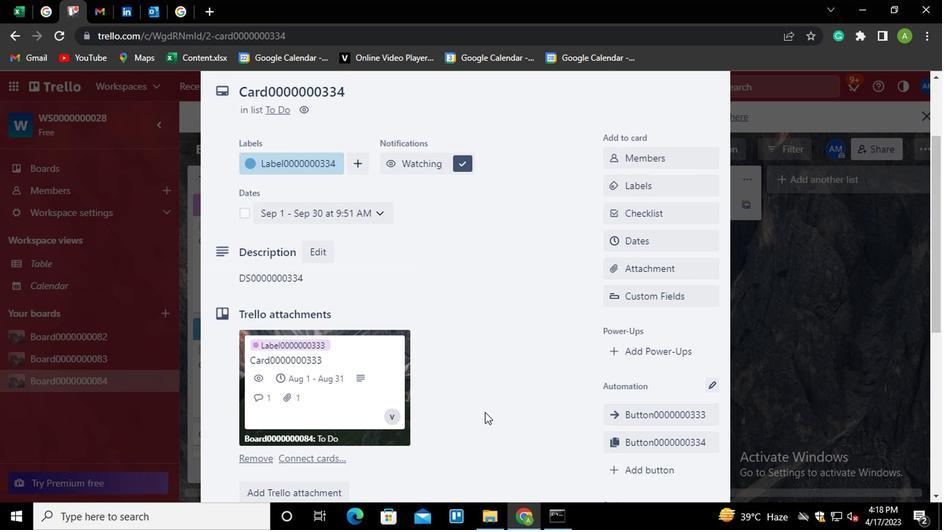 
